 Task: Enable interaction limits for 6 months only for existing users in the repository "JS".
Action: Mouse moved to (1158, 397)
Screenshot: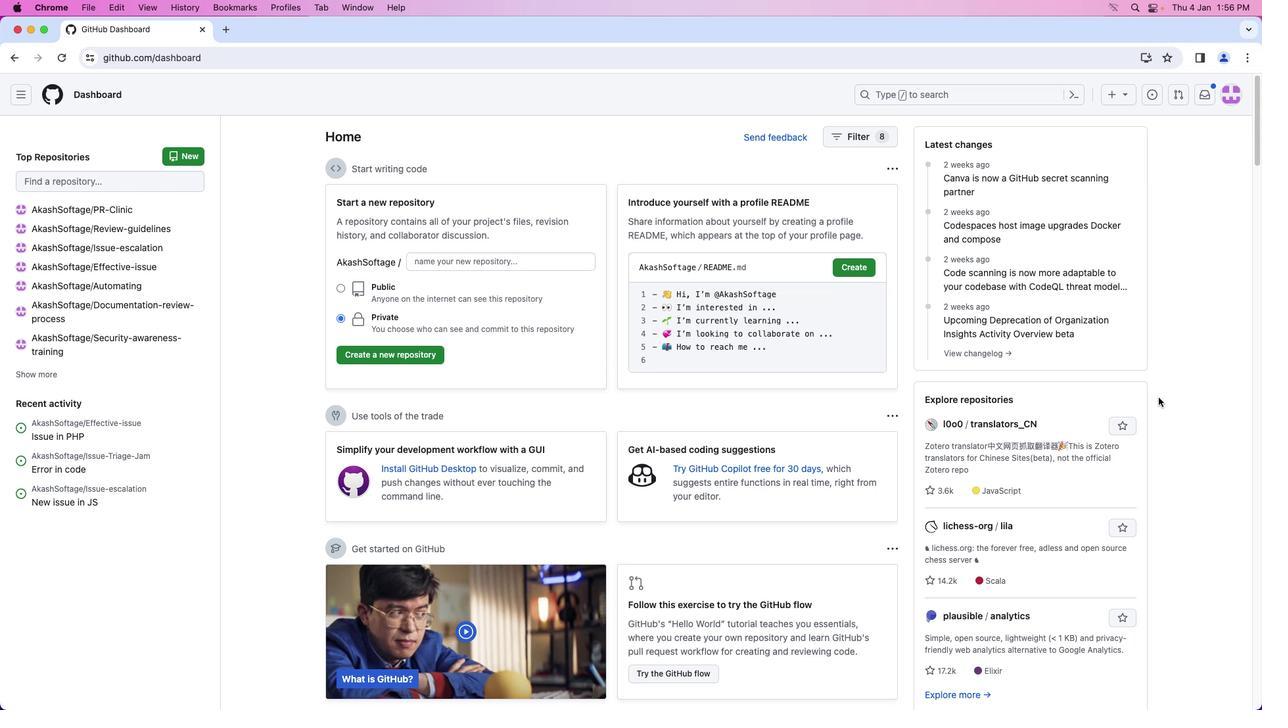 
Action: Mouse pressed left at (1158, 397)
Screenshot: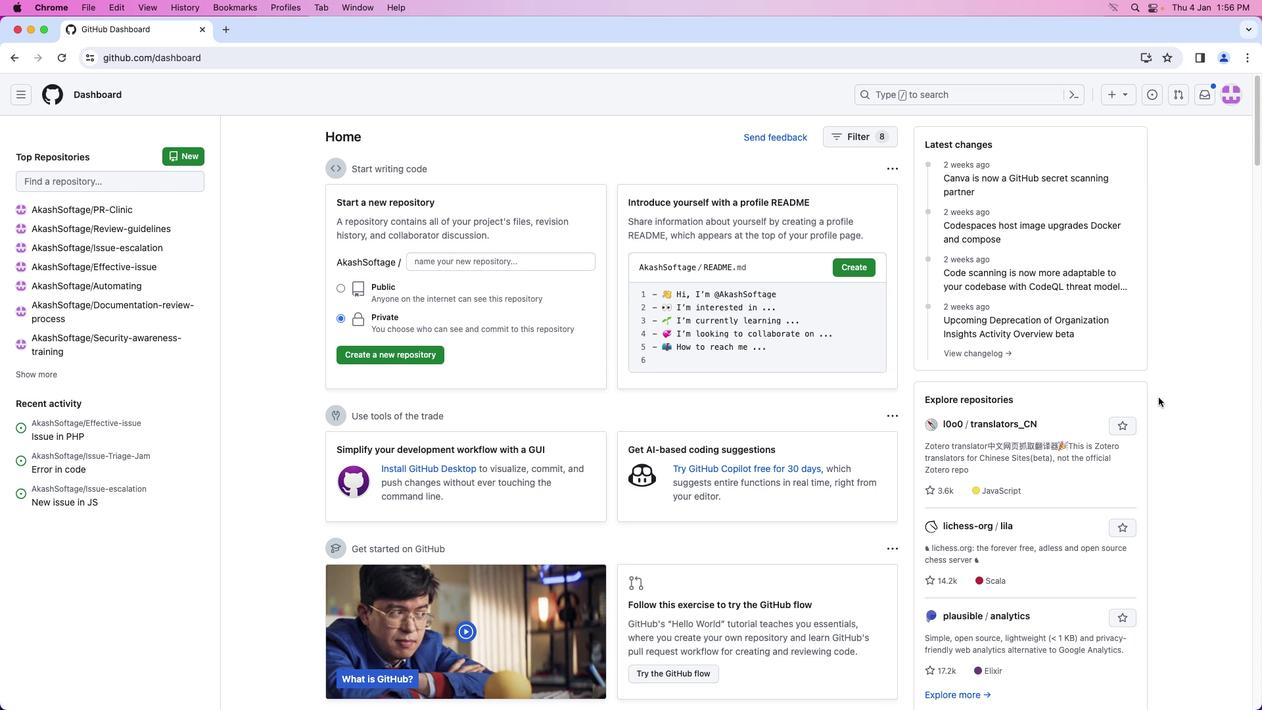 
Action: Mouse moved to (1228, 101)
Screenshot: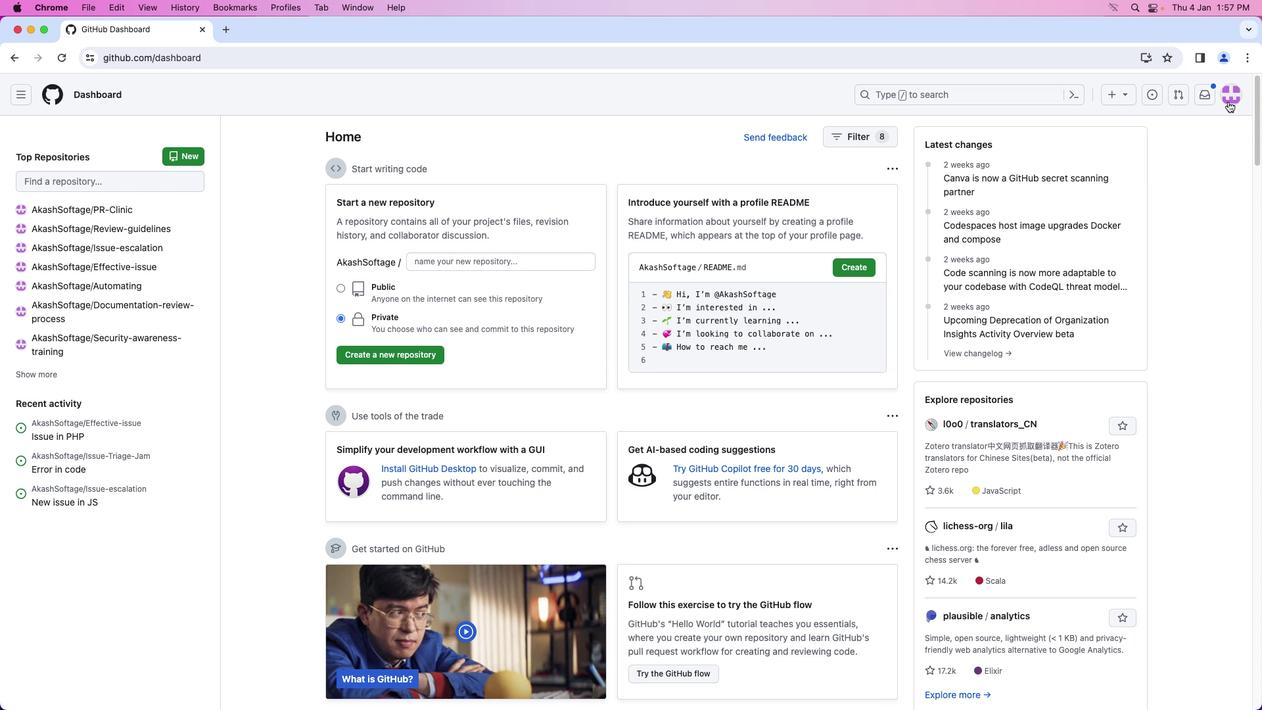 
Action: Mouse pressed left at (1228, 101)
Screenshot: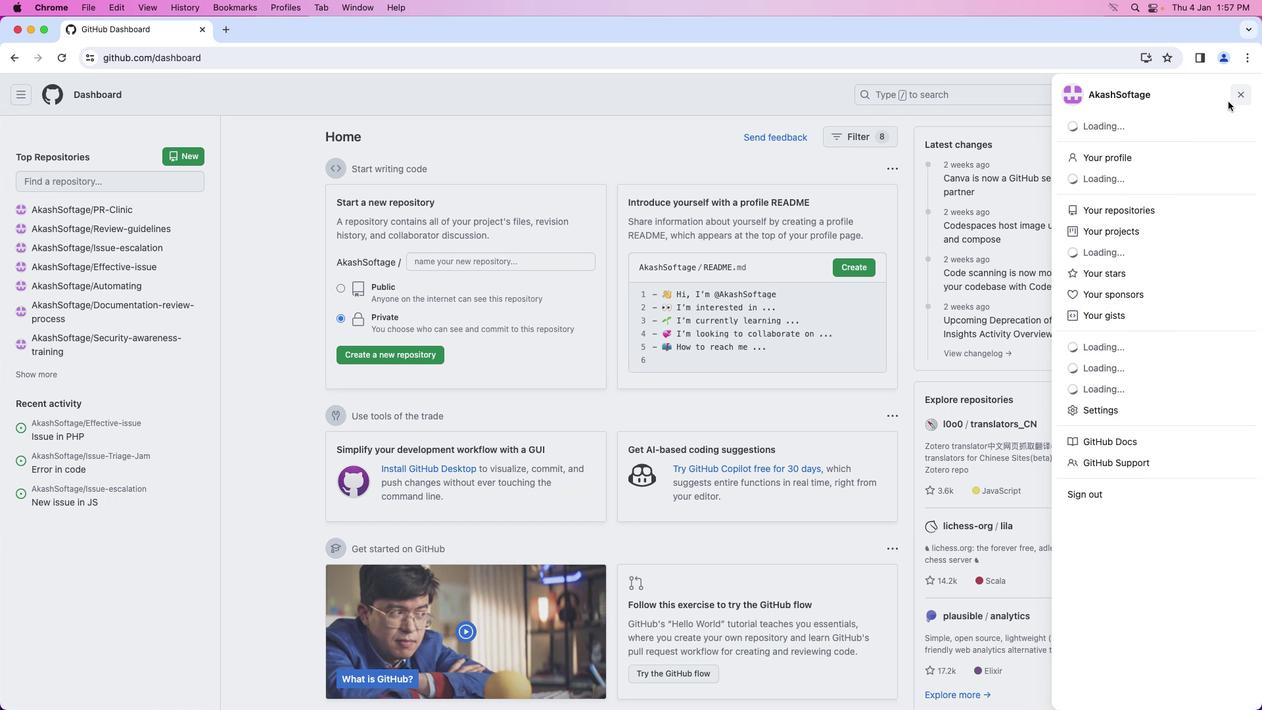 
Action: Mouse moved to (1188, 216)
Screenshot: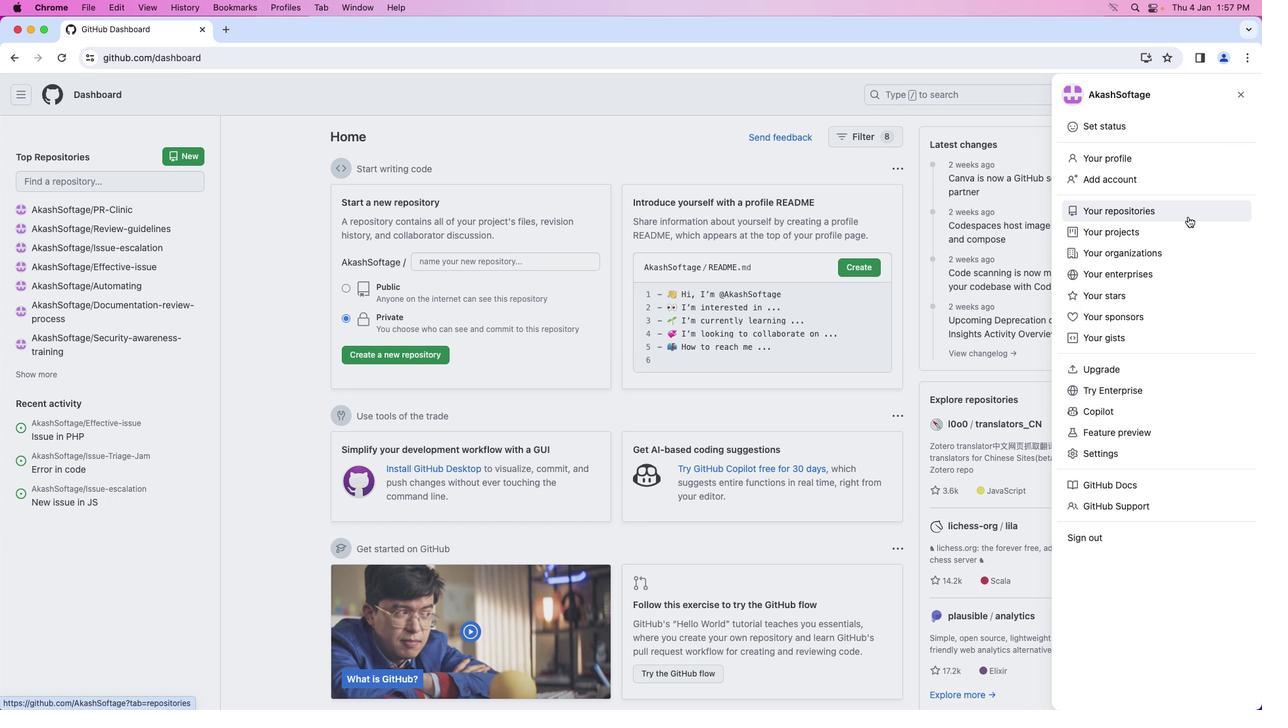 
Action: Mouse pressed left at (1188, 216)
Screenshot: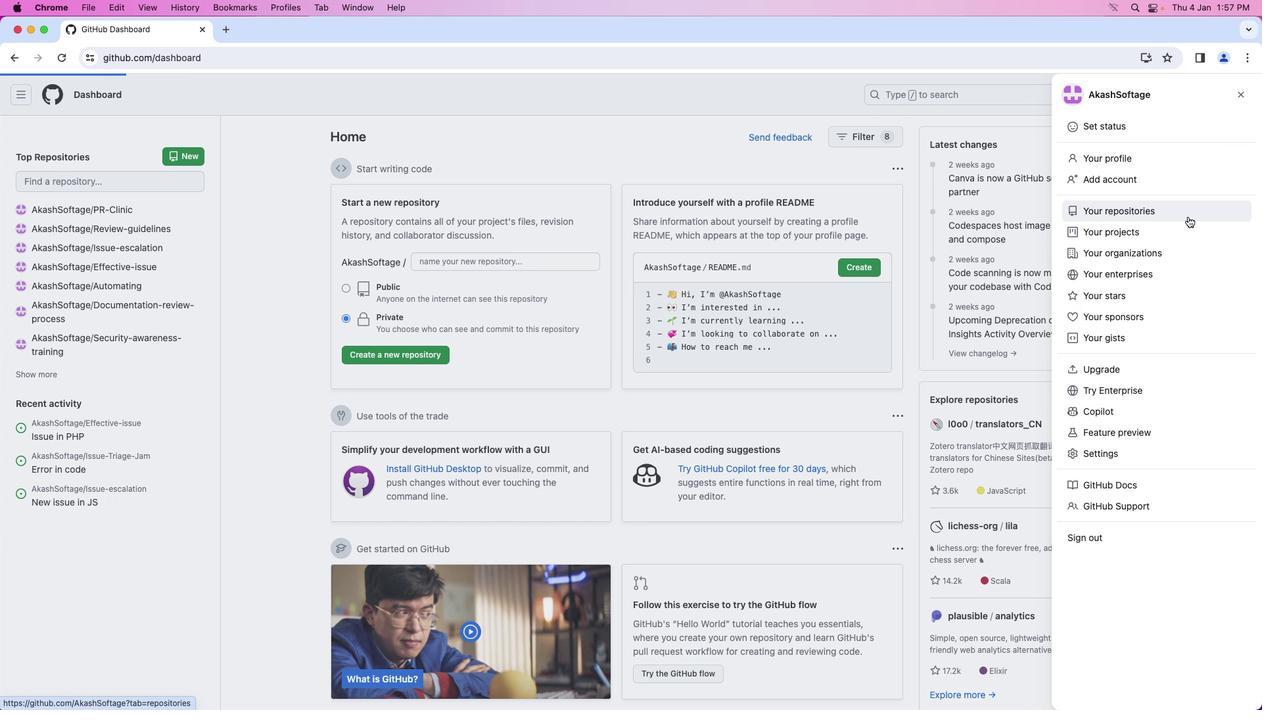 
Action: Mouse moved to (445, 218)
Screenshot: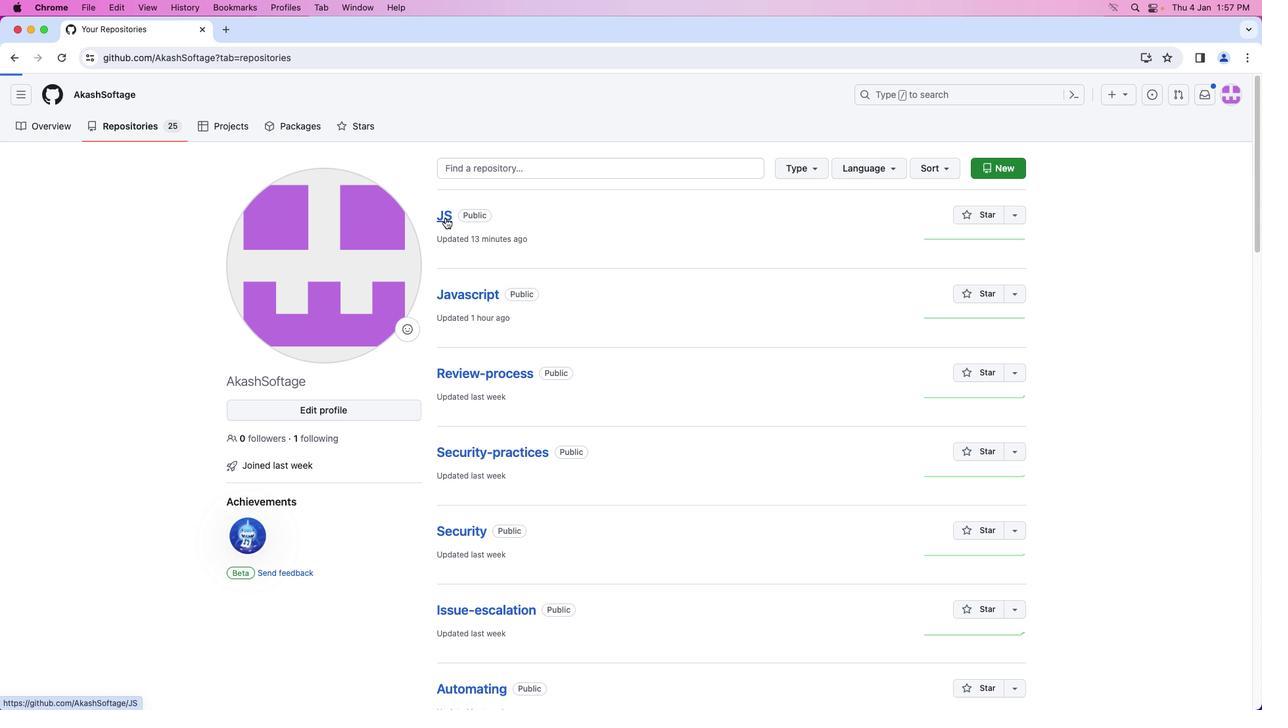
Action: Mouse pressed left at (445, 218)
Screenshot: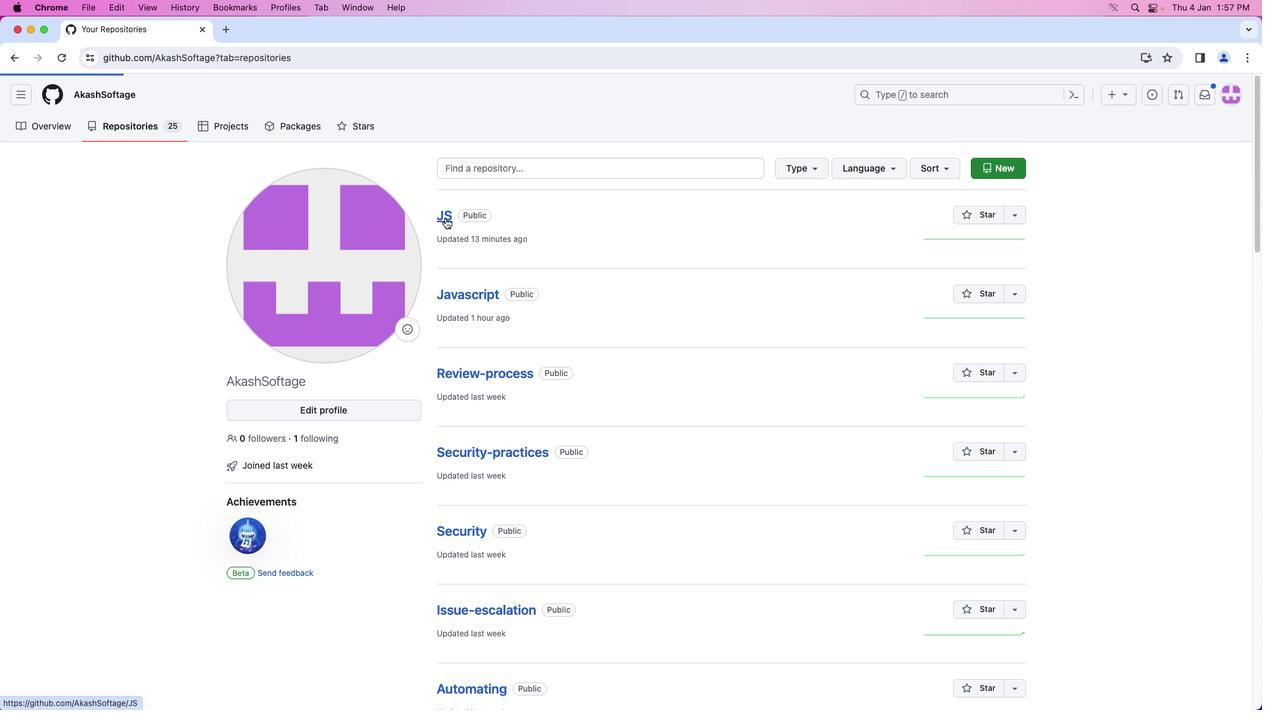 
Action: Mouse moved to (564, 135)
Screenshot: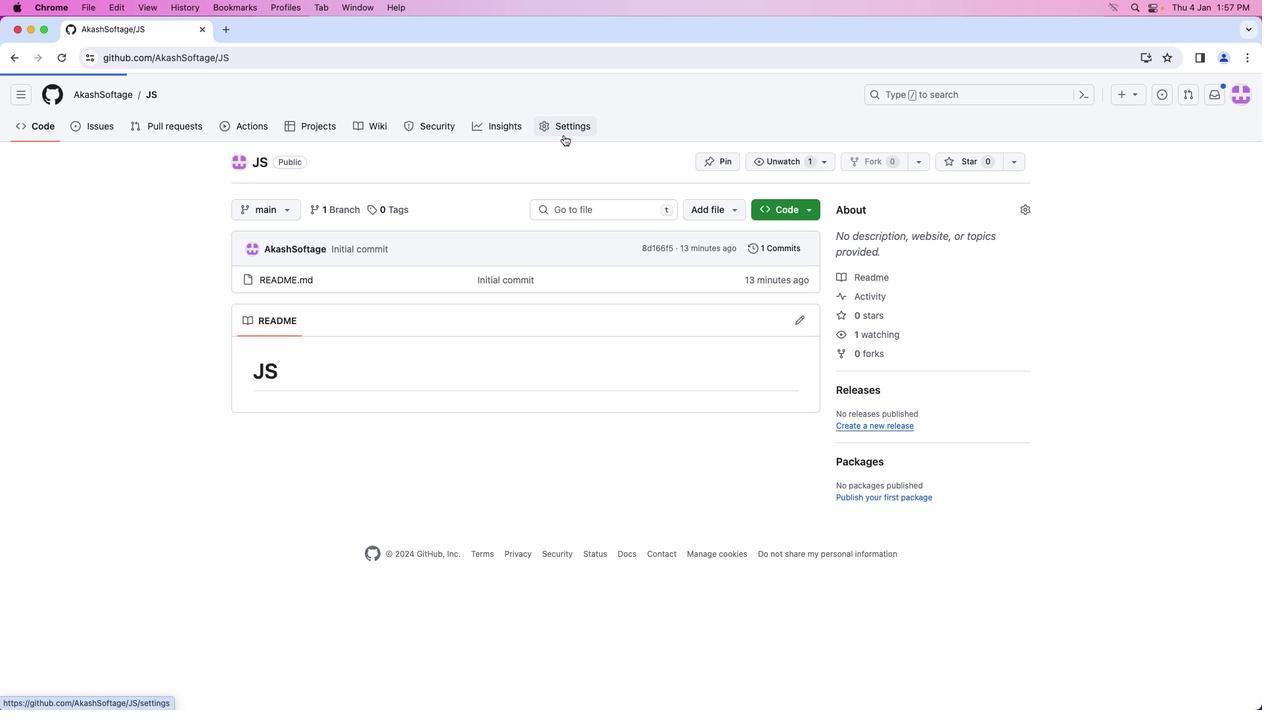 
Action: Mouse pressed left at (564, 135)
Screenshot: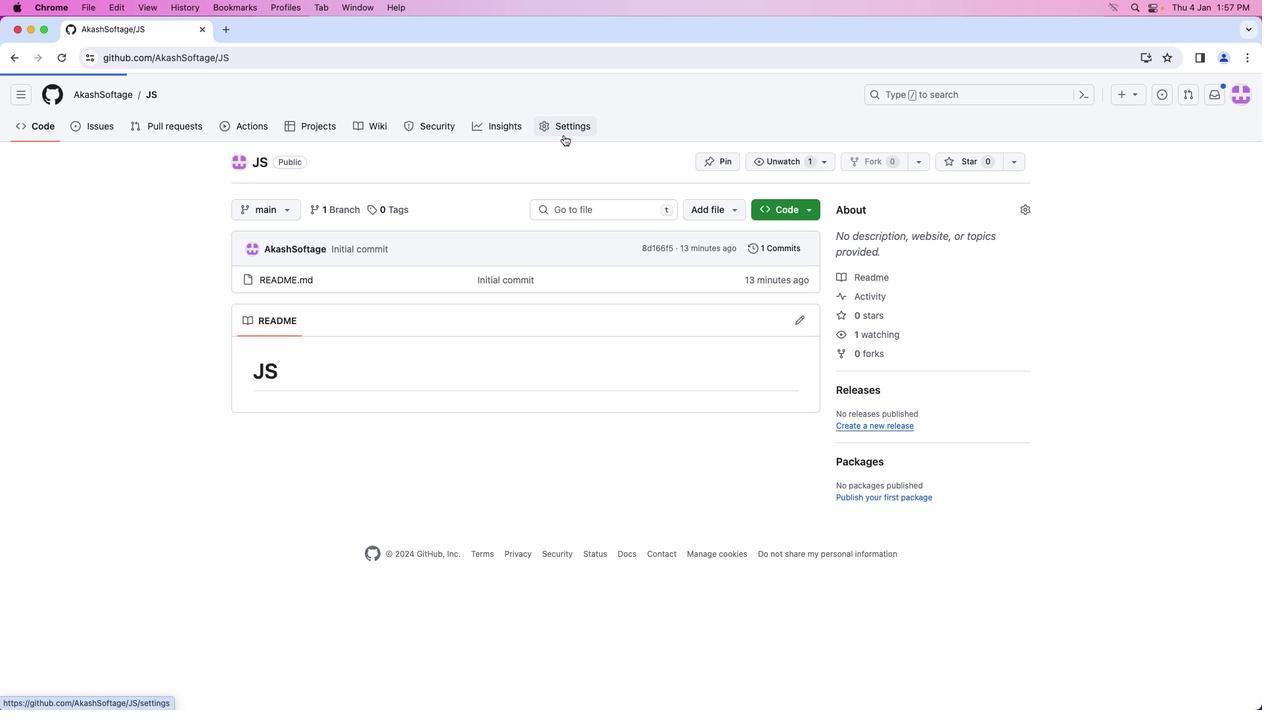 
Action: Mouse moved to (597, 210)
Screenshot: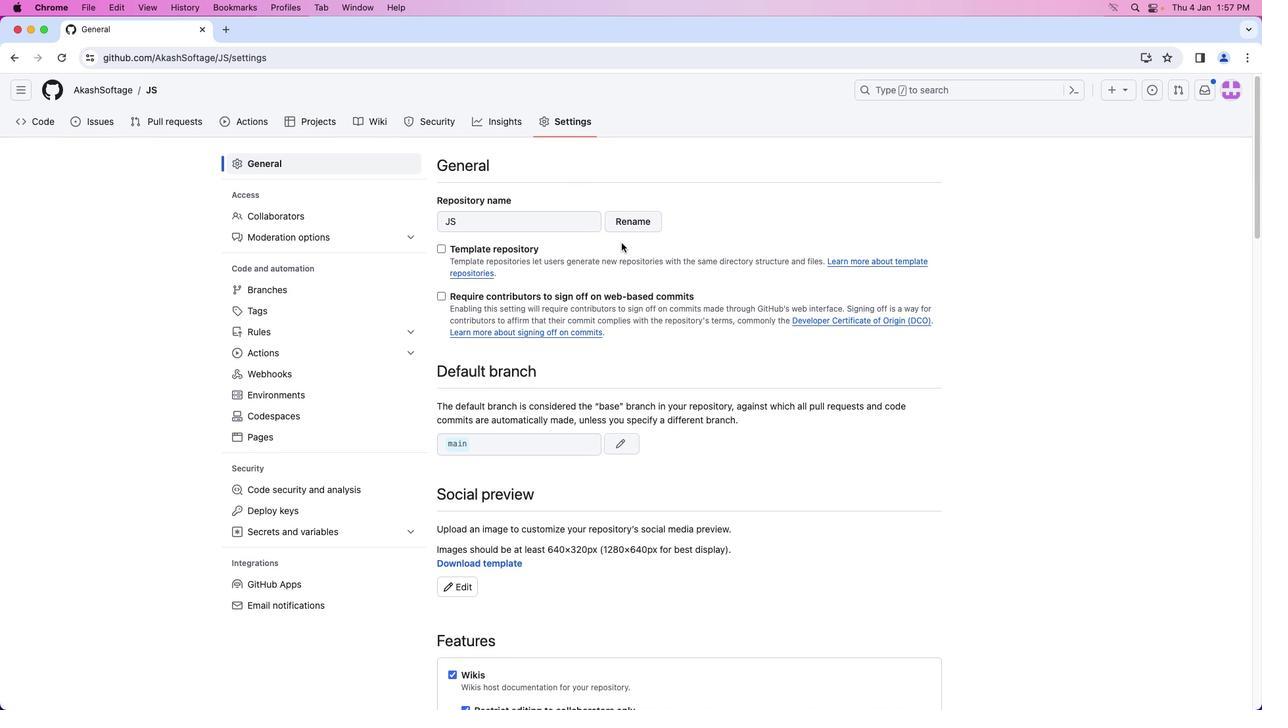 
Action: Mouse scrolled (597, 210) with delta (0, 0)
Screenshot: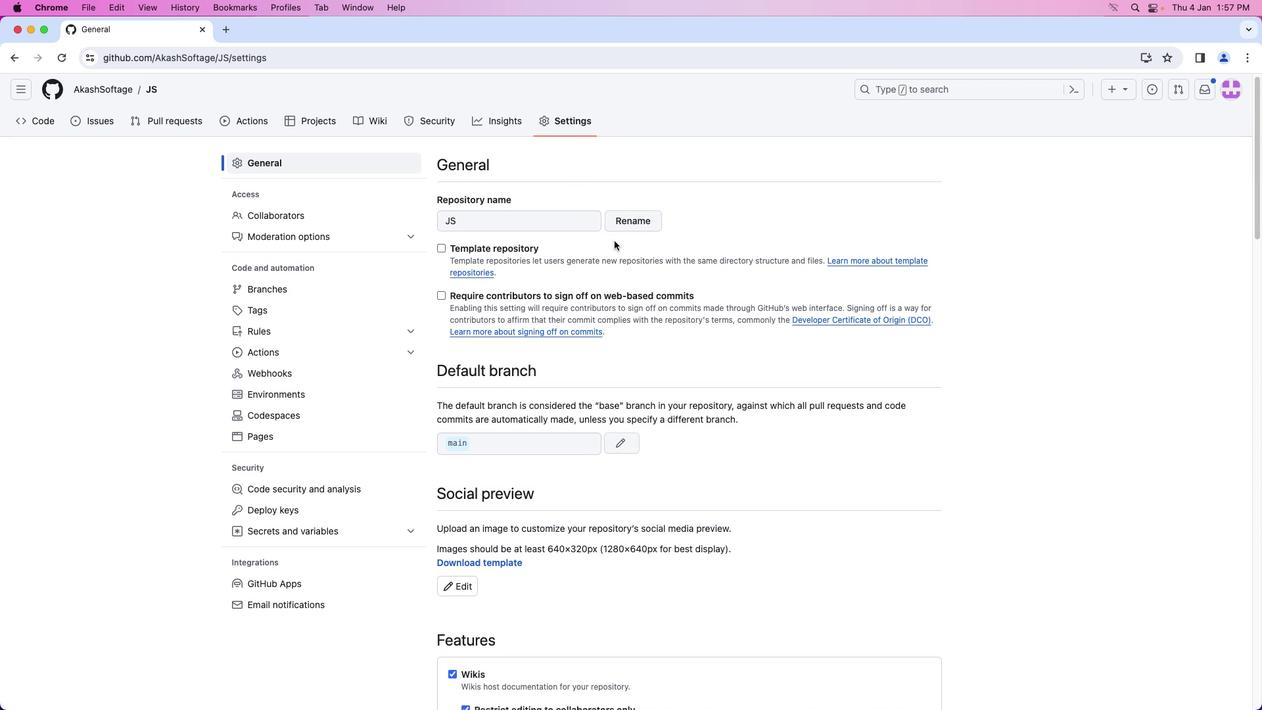 
Action: Mouse moved to (607, 218)
Screenshot: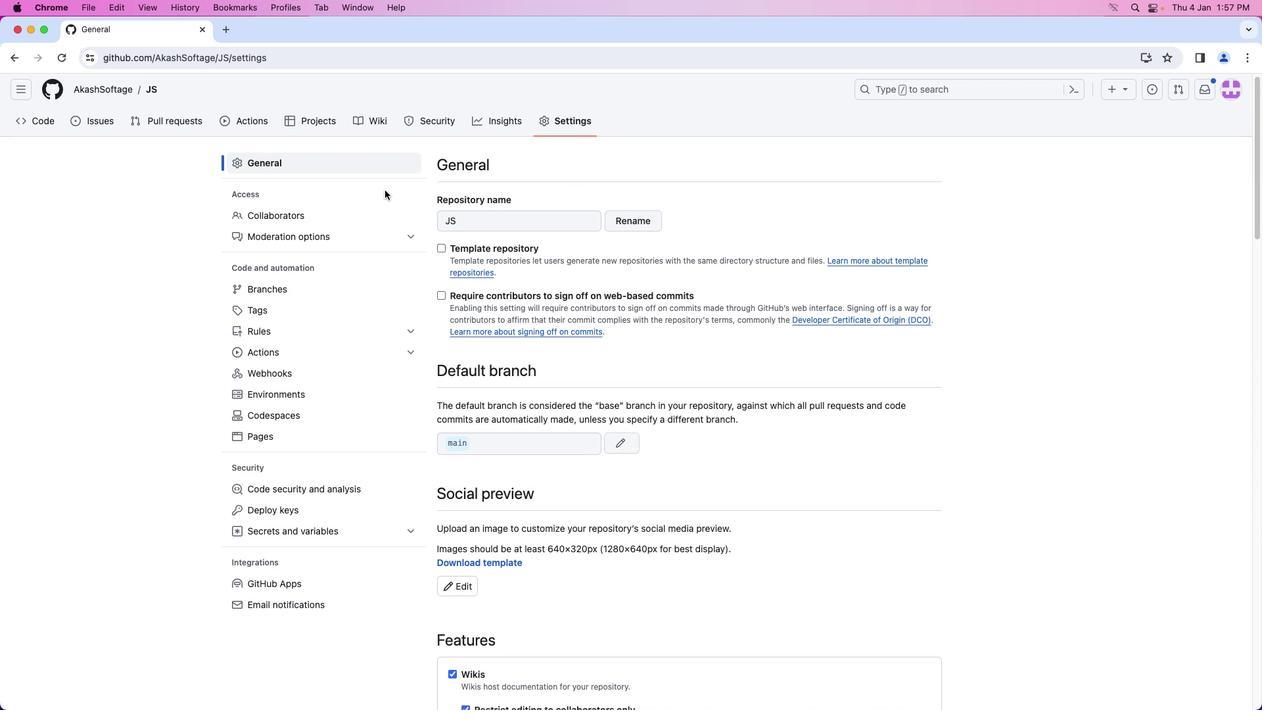 
Action: Mouse scrolled (607, 218) with delta (0, 0)
Screenshot: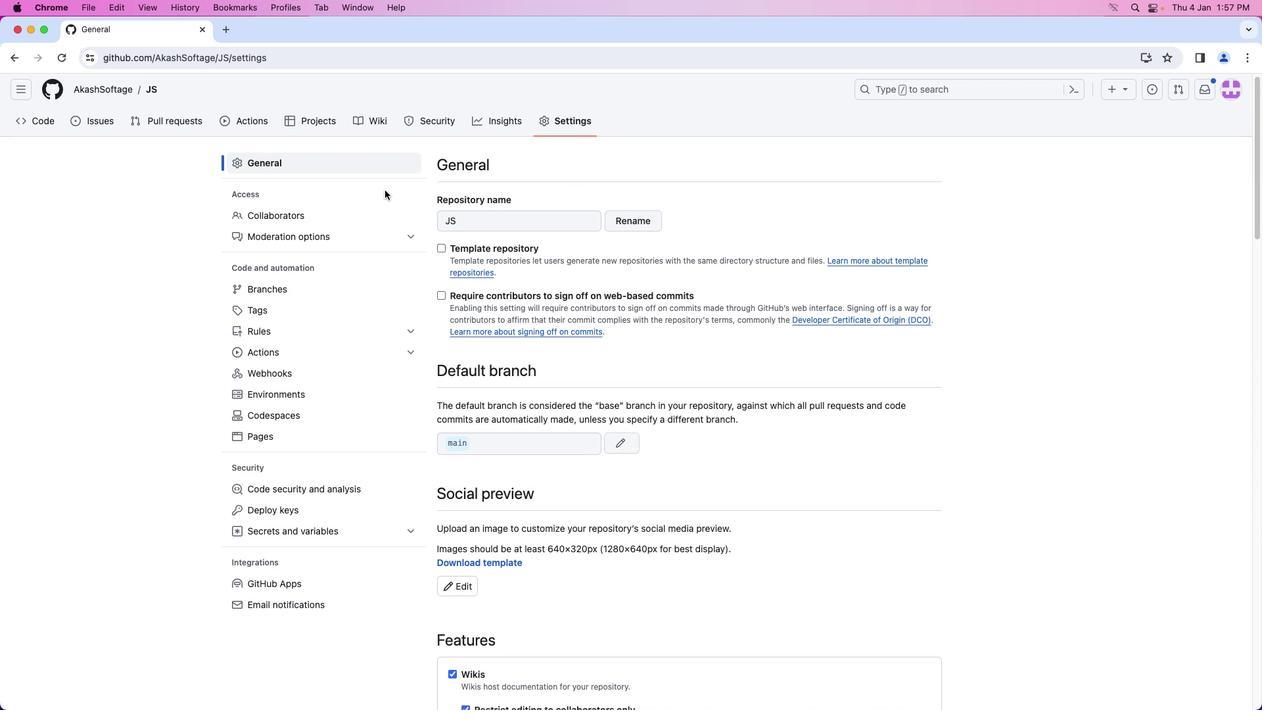 
Action: Mouse moved to (302, 236)
Screenshot: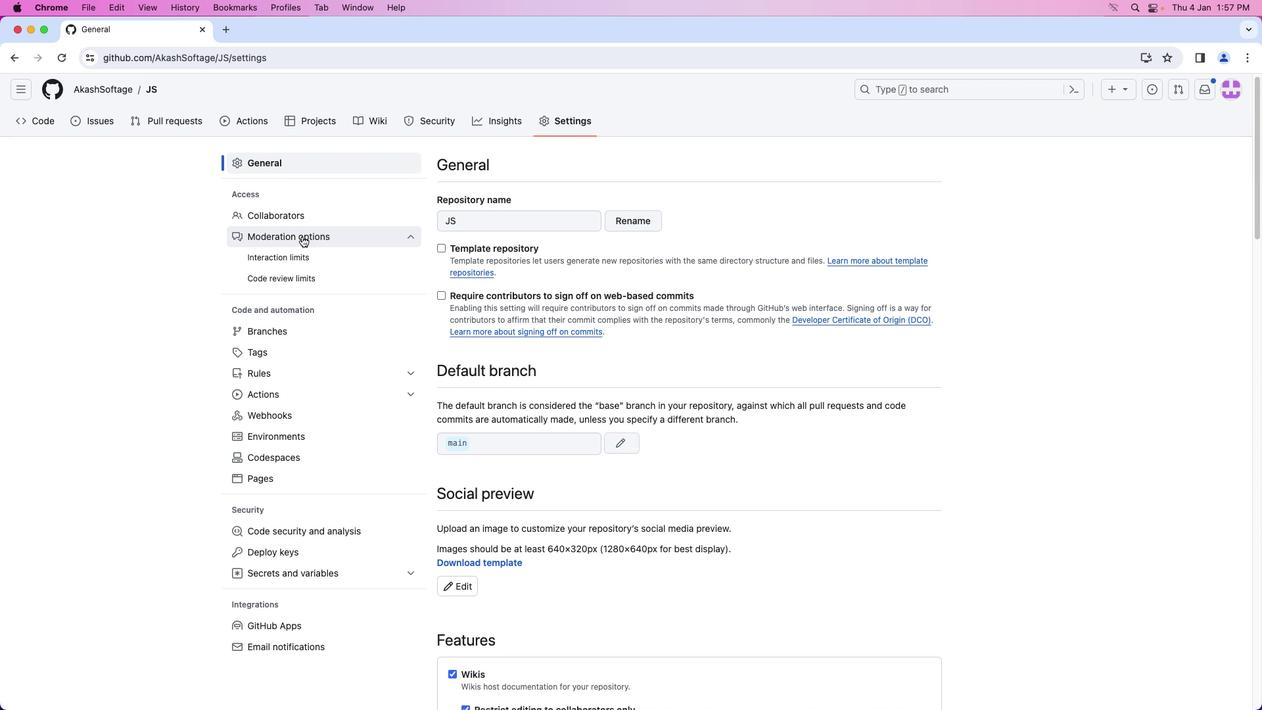 
Action: Mouse pressed left at (302, 236)
Screenshot: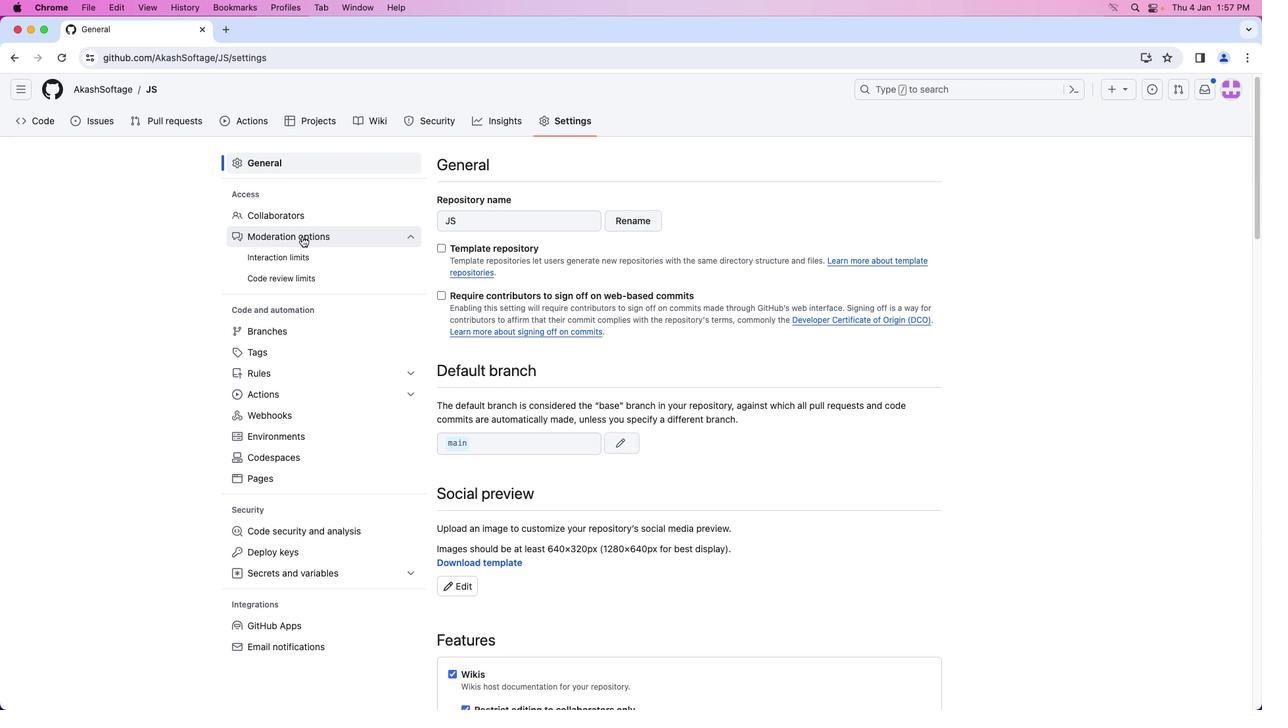 
Action: Mouse moved to (299, 257)
Screenshot: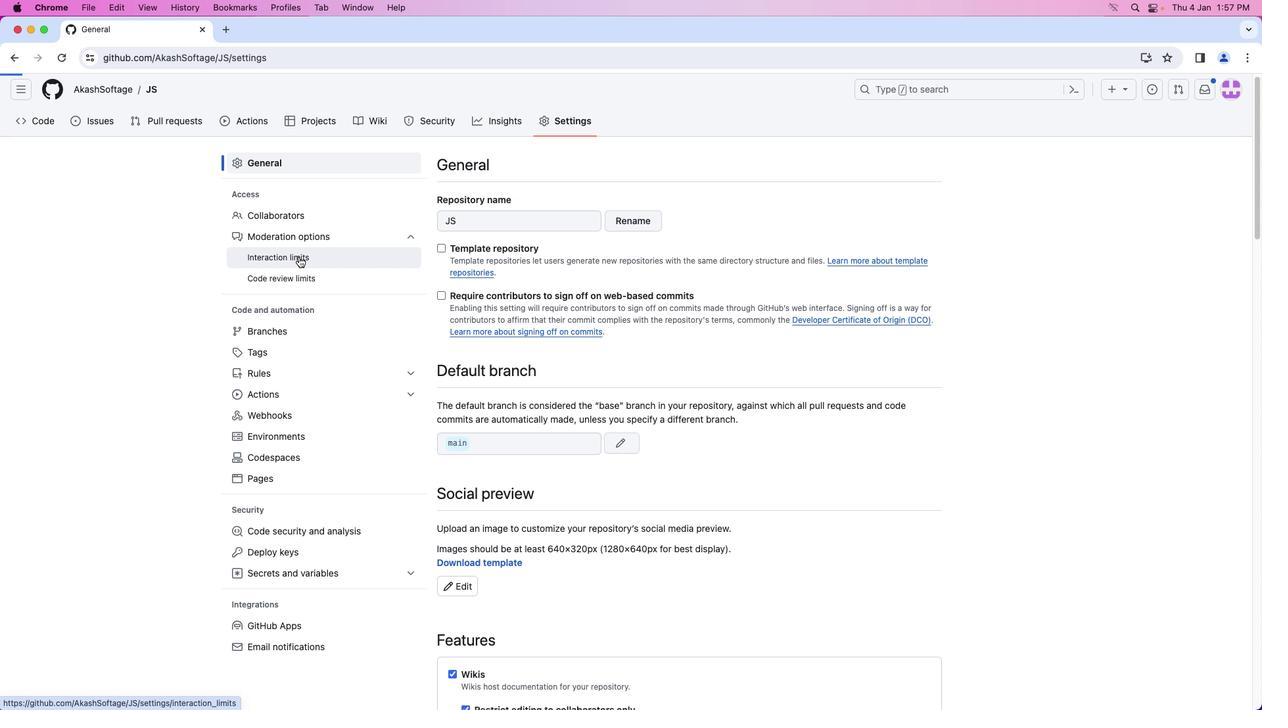 
Action: Mouse pressed left at (299, 257)
Screenshot: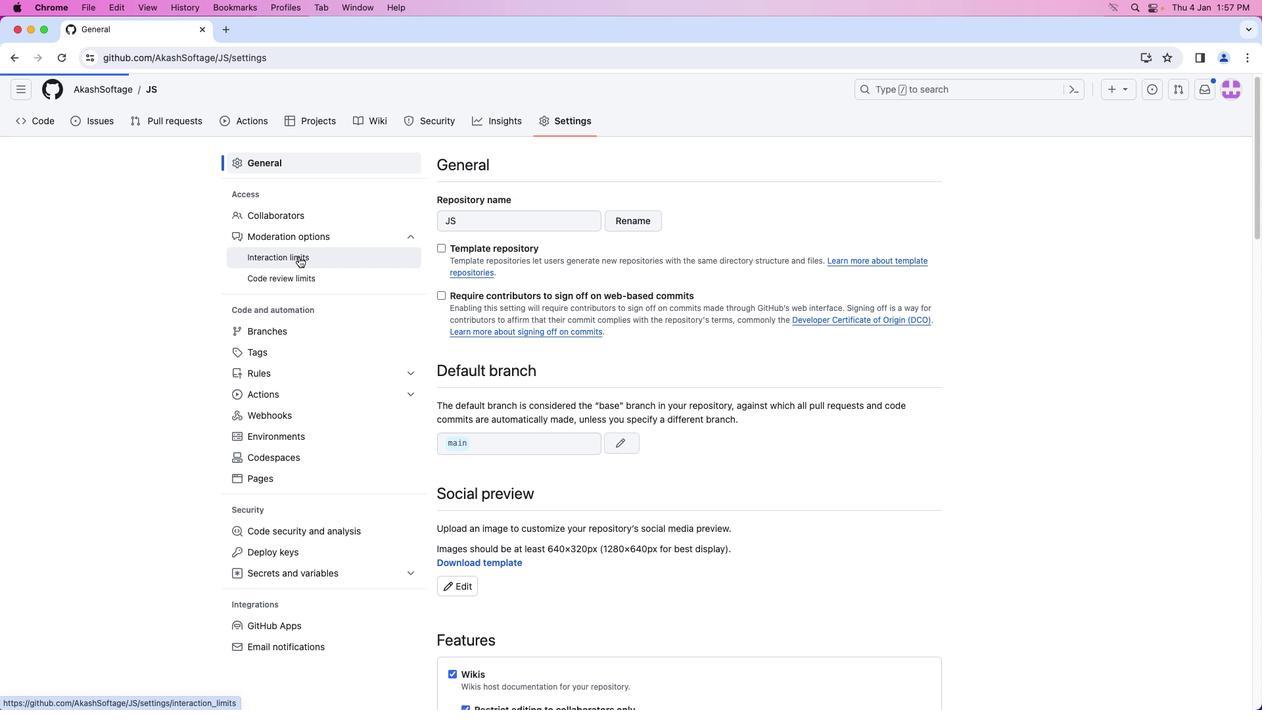 
Action: Mouse moved to (908, 320)
Screenshot: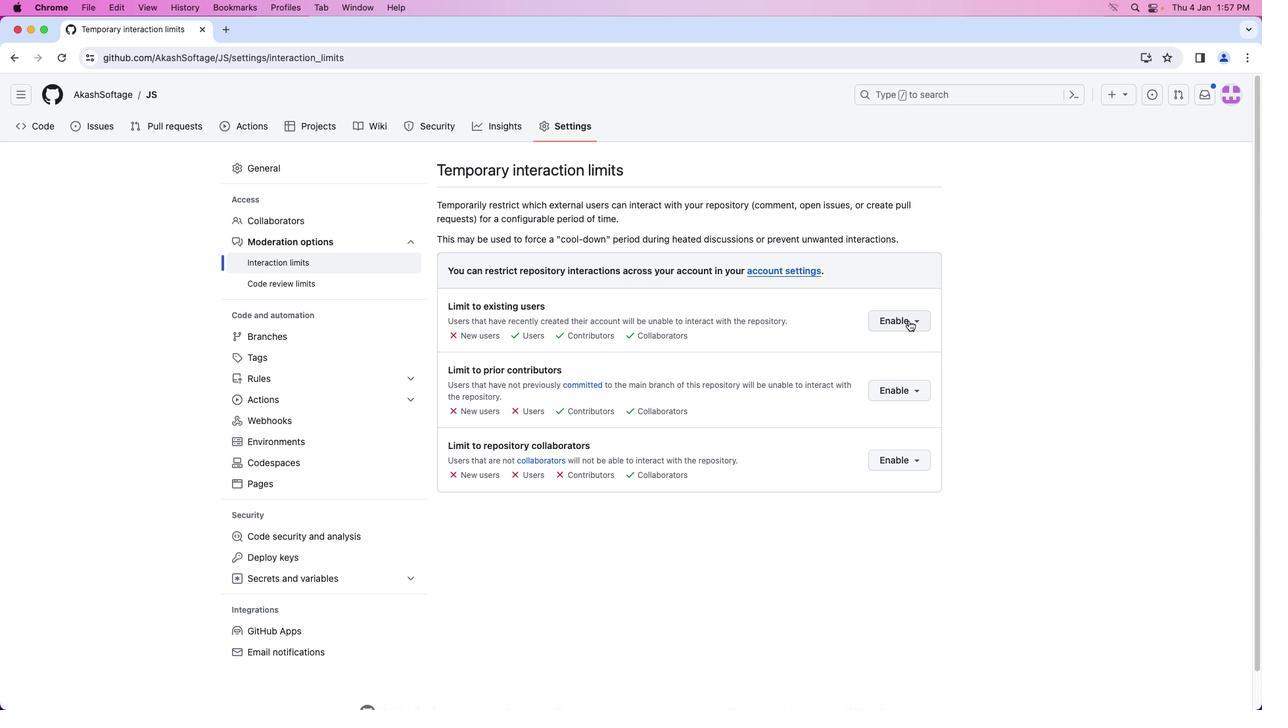 
Action: Mouse pressed left at (908, 320)
Screenshot: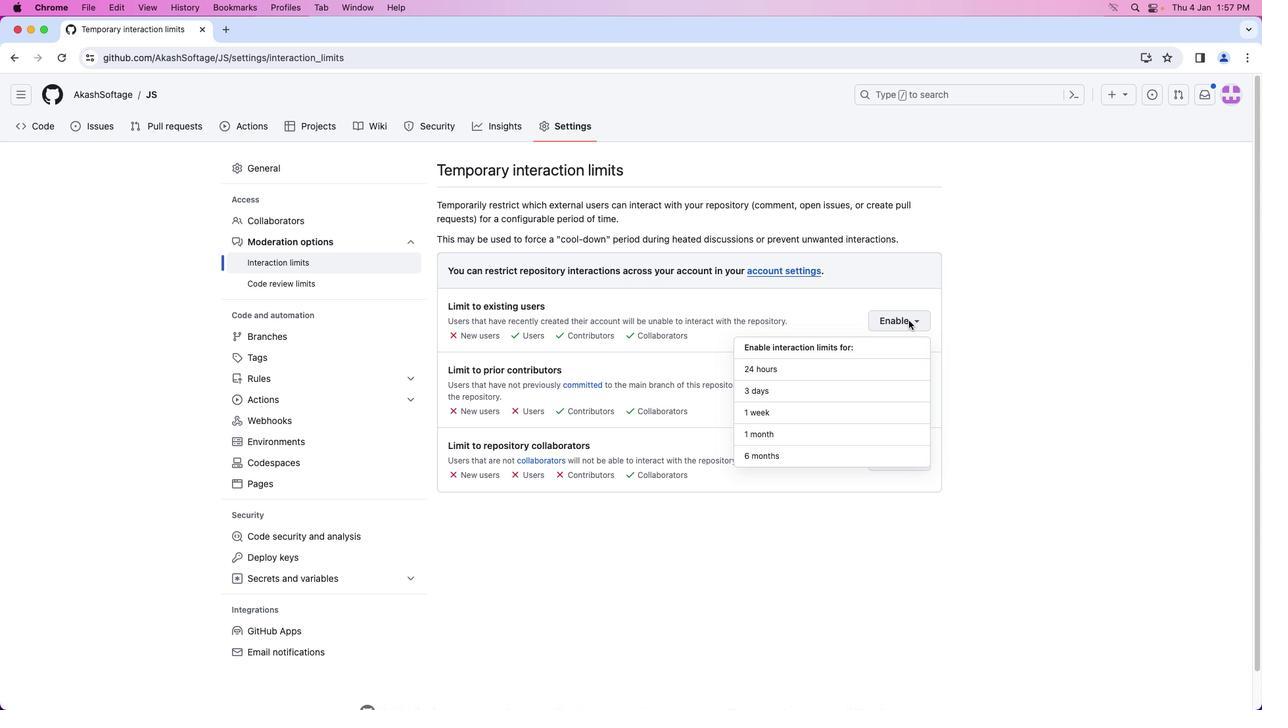 
Action: Mouse moved to (847, 452)
Screenshot: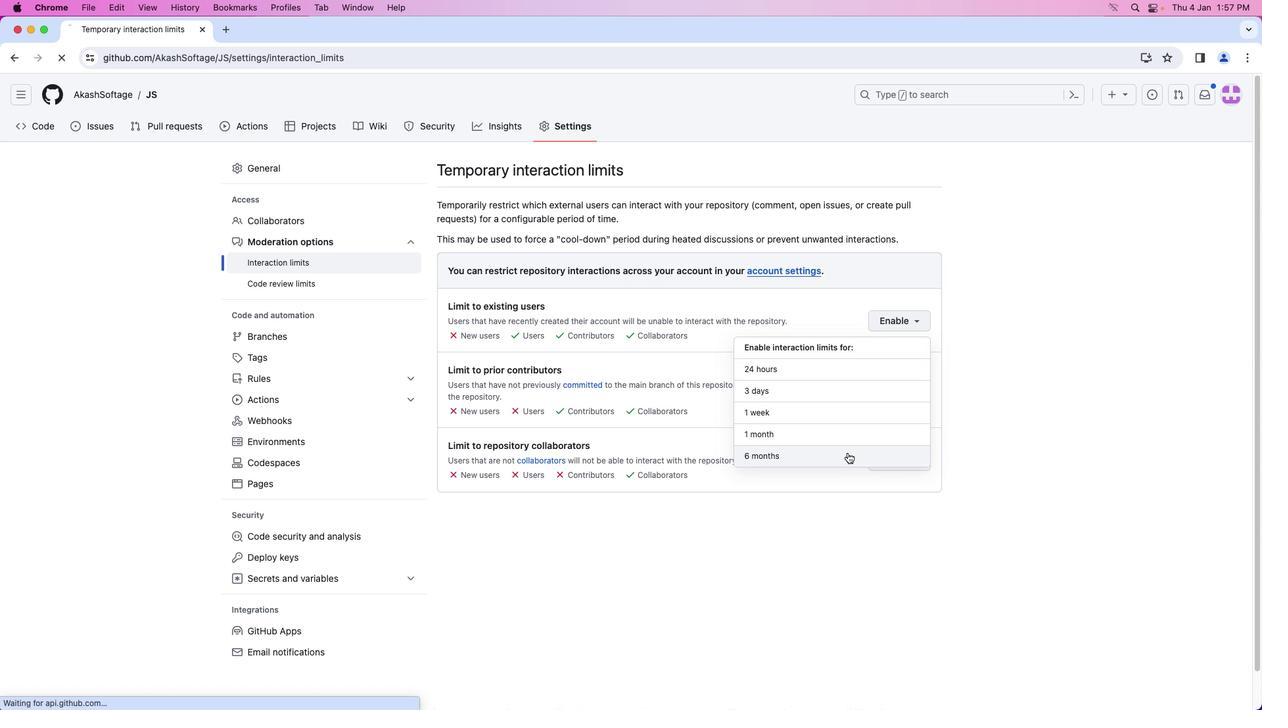 
Action: Mouse pressed left at (847, 452)
Screenshot: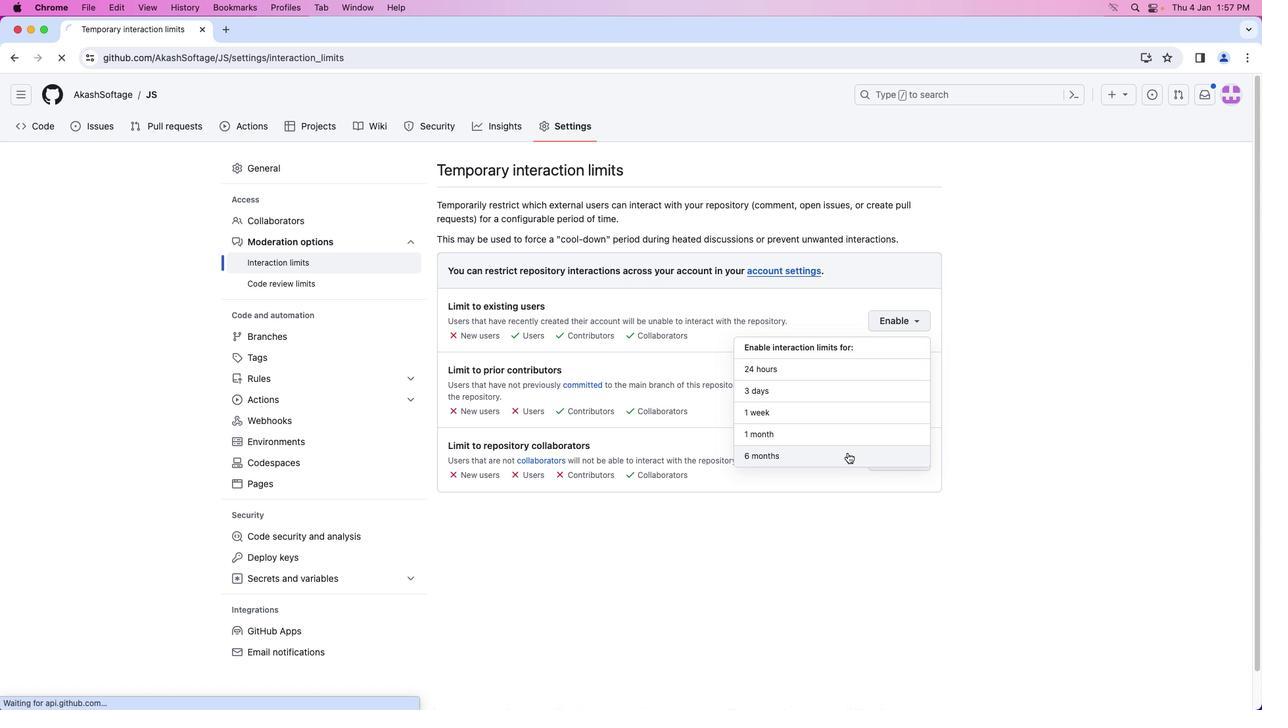 
Action: Mouse moved to (834, 433)
Screenshot: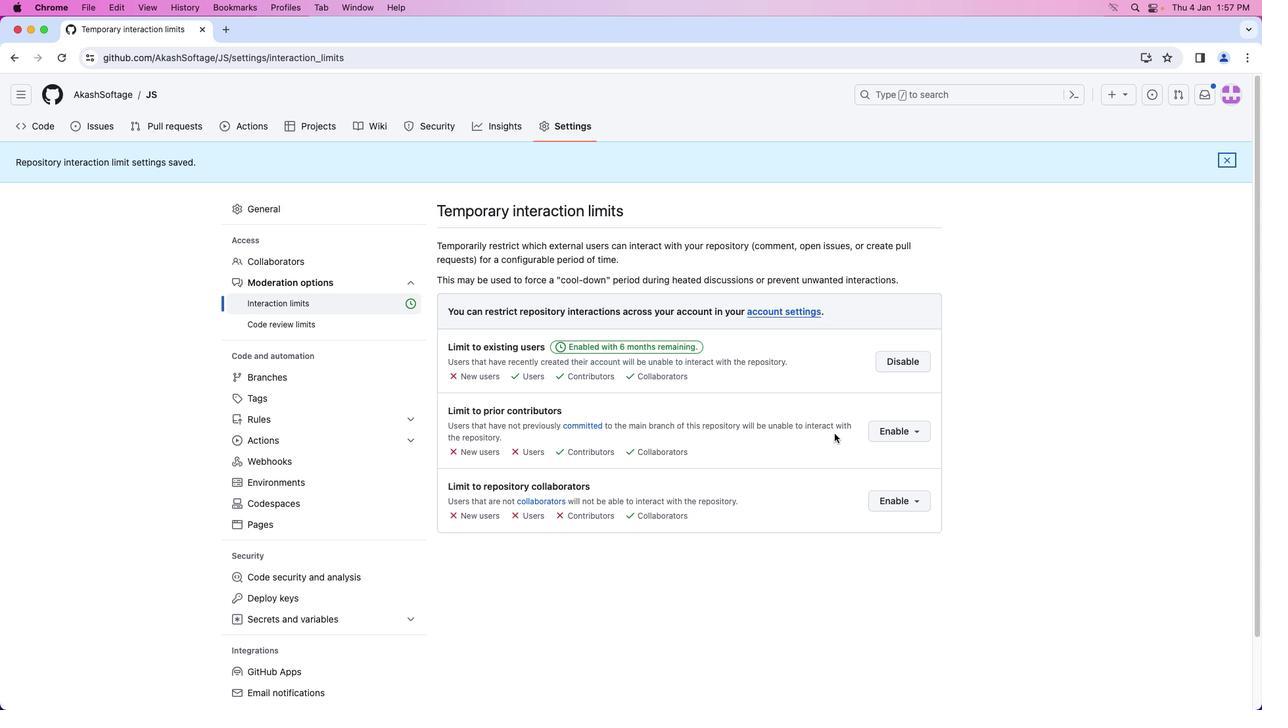 
